 Task: Search one way flight ticket for 4 adults, 2 children, 2 infants in seat and 1 infant on lap in premium economy from Cody: Yellowstone Regional Airport to Springfield: Abraham Lincoln Capital Airport on 5-2-2023. Choice of flights is Sun country airlines. Number of bags: 1 carry on bag. Price is upto 89000. Outbound departure time preference is 9:15.
Action: Mouse moved to (287, 241)
Screenshot: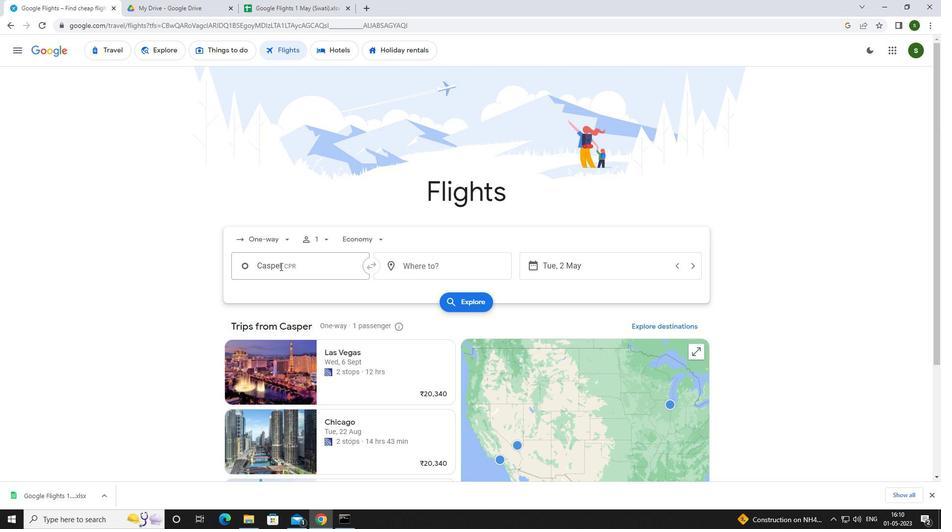 
Action: Mouse pressed left at (287, 241)
Screenshot: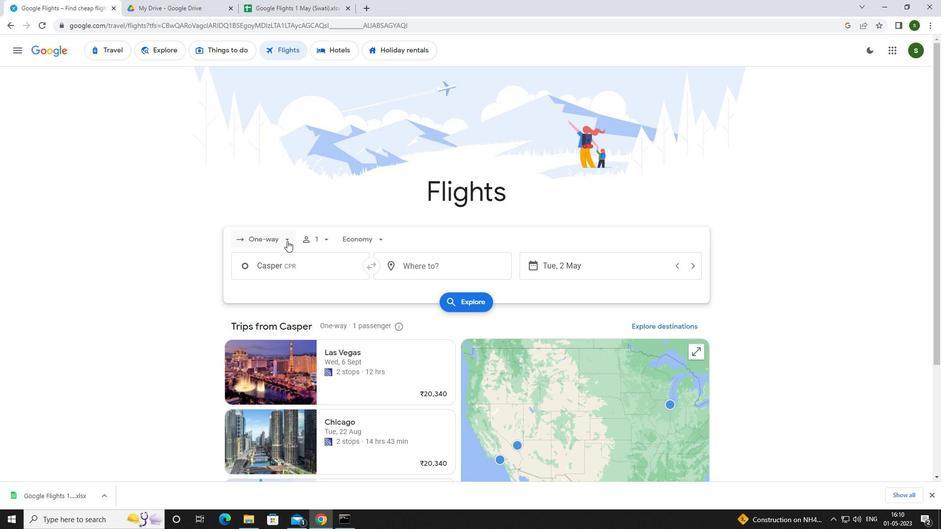 
Action: Mouse moved to (277, 284)
Screenshot: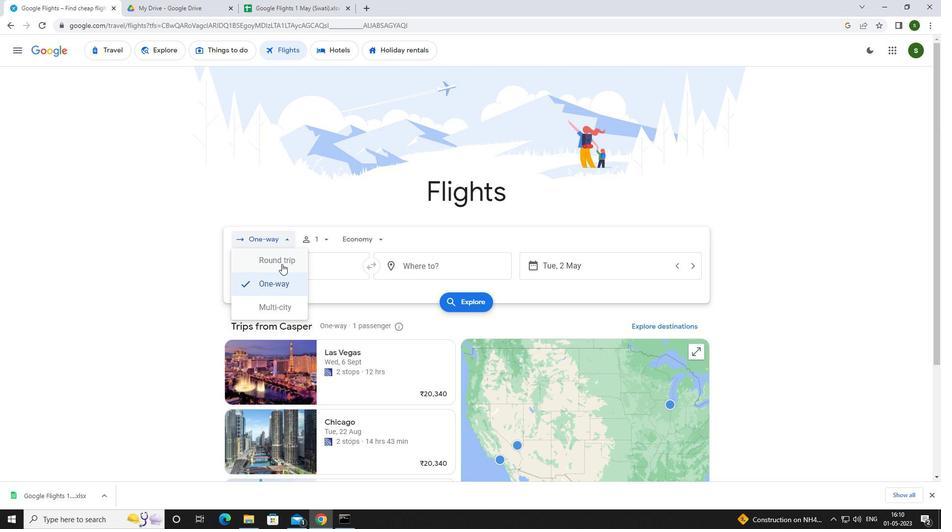 
Action: Mouse pressed left at (277, 284)
Screenshot: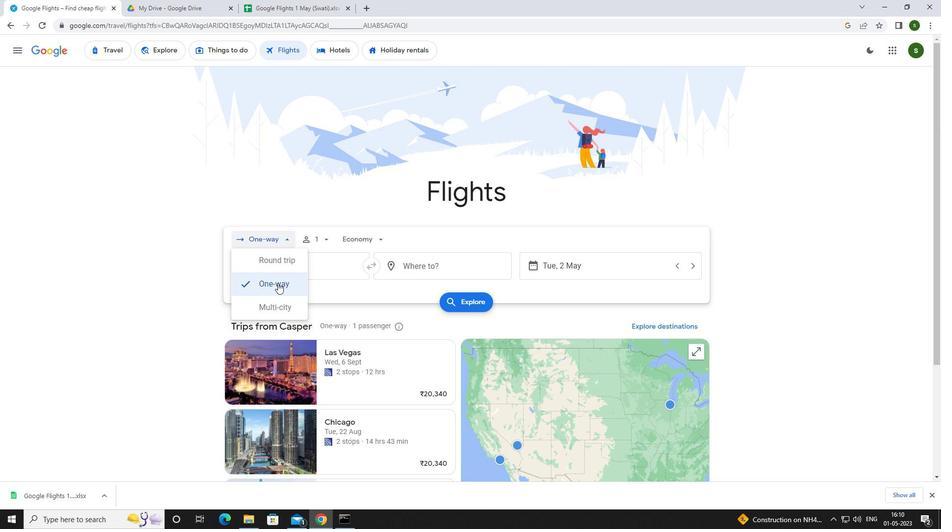 
Action: Mouse moved to (322, 241)
Screenshot: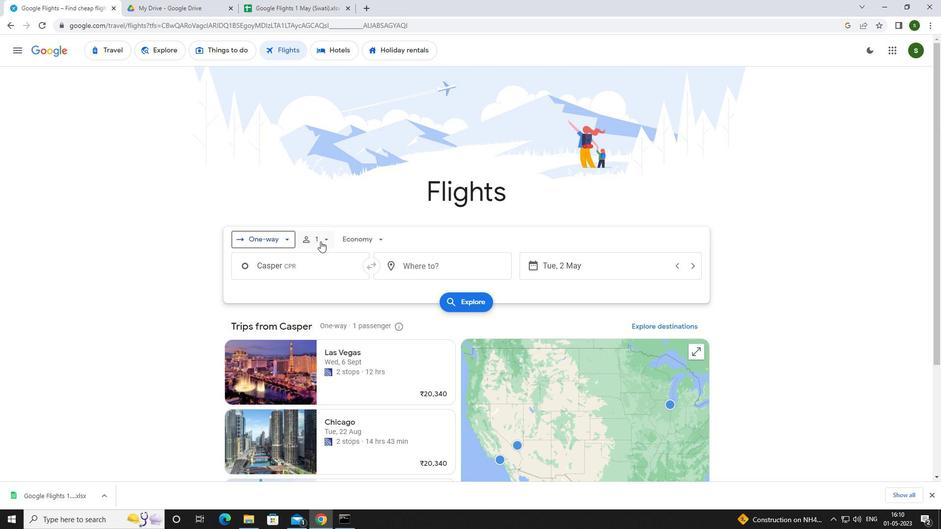 
Action: Mouse pressed left at (322, 241)
Screenshot: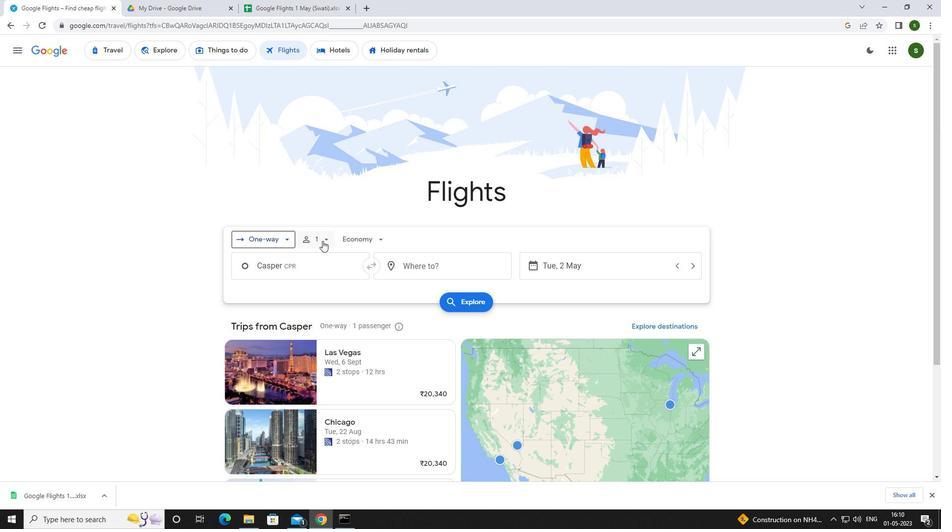 
Action: Mouse moved to (399, 265)
Screenshot: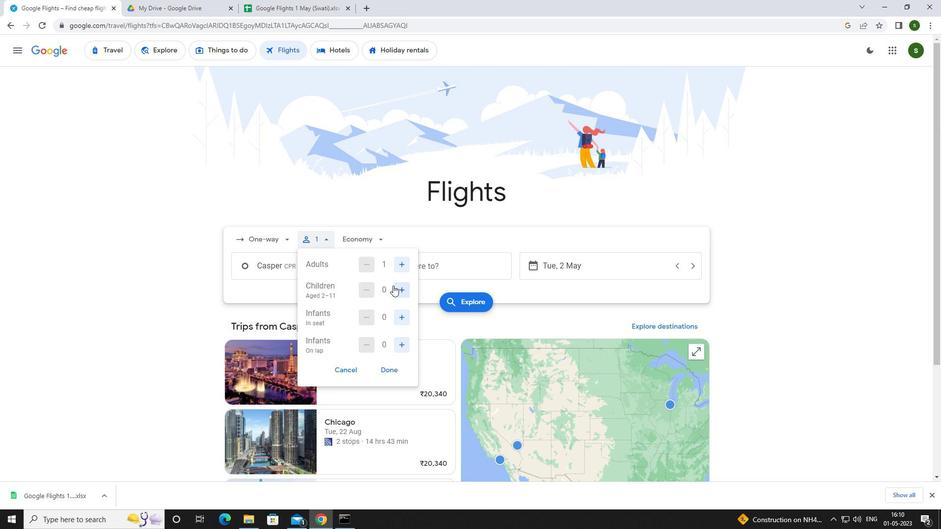 
Action: Mouse pressed left at (399, 265)
Screenshot: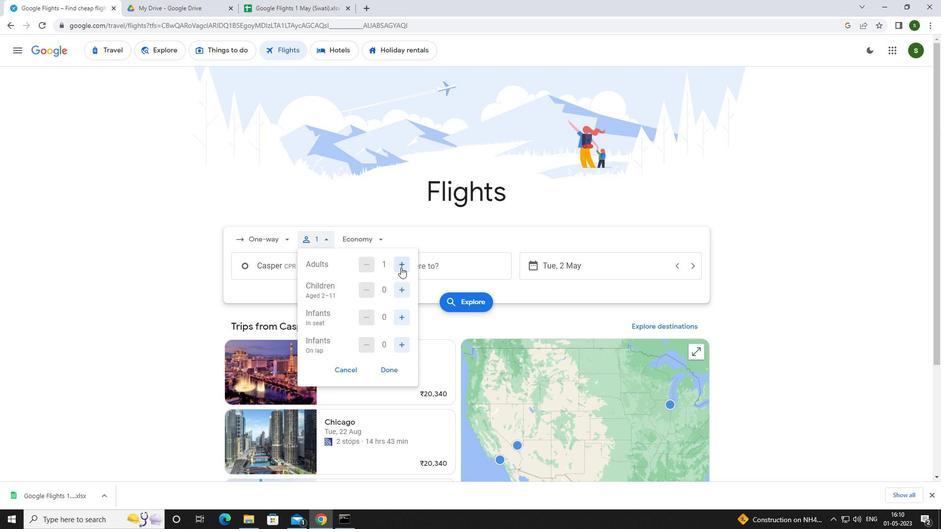 
Action: Mouse pressed left at (399, 265)
Screenshot: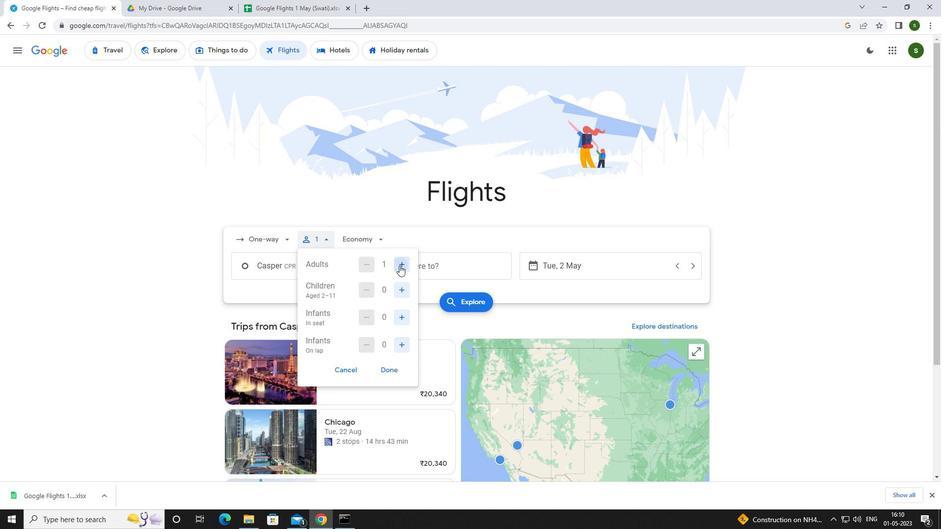 
Action: Mouse moved to (399, 264)
Screenshot: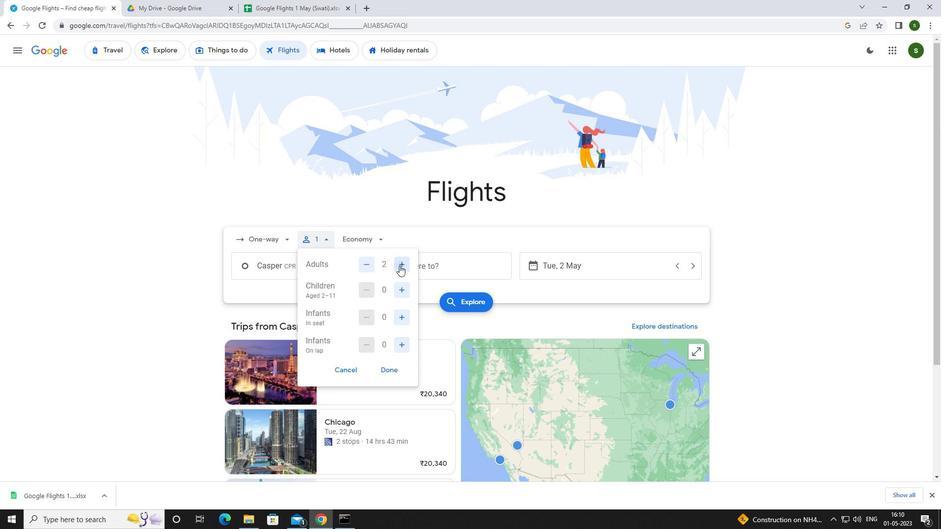
Action: Mouse pressed left at (399, 264)
Screenshot: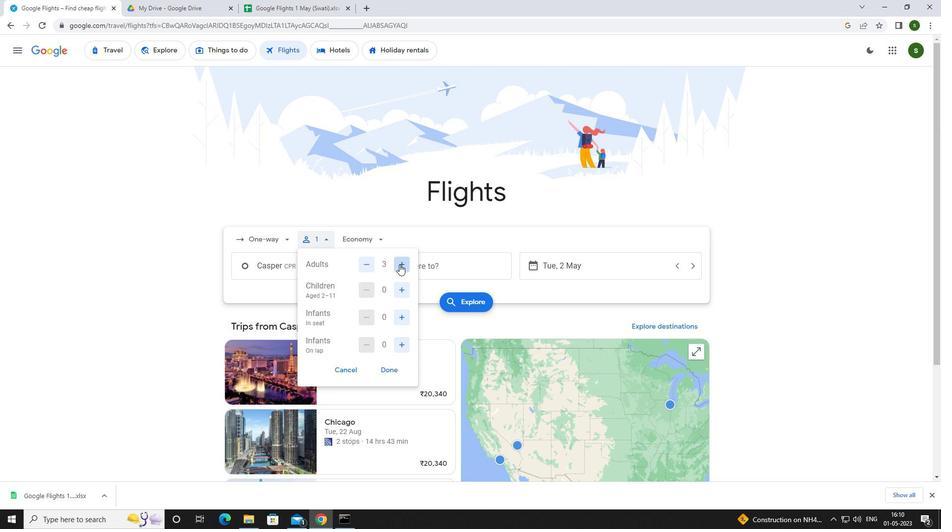 
Action: Mouse moved to (398, 289)
Screenshot: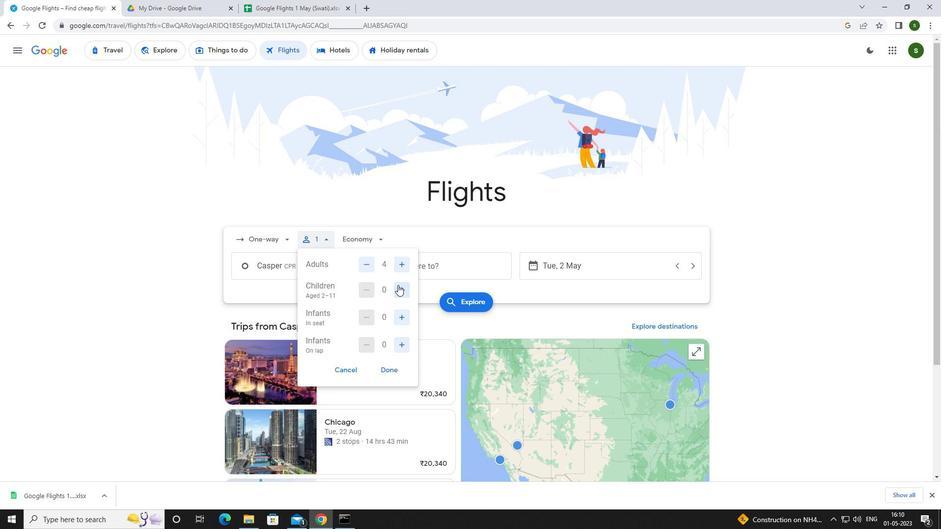 
Action: Mouse pressed left at (398, 289)
Screenshot: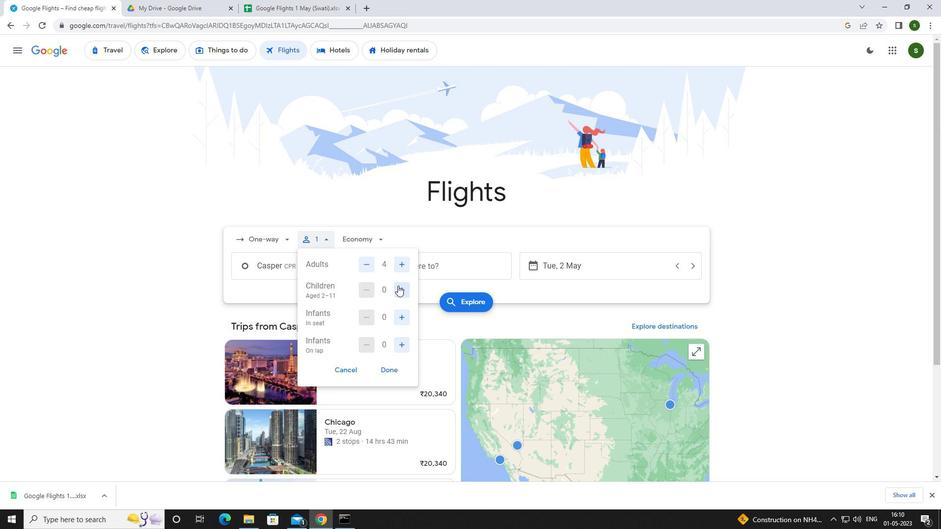
Action: Mouse pressed left at (398, 289)
Screenshot: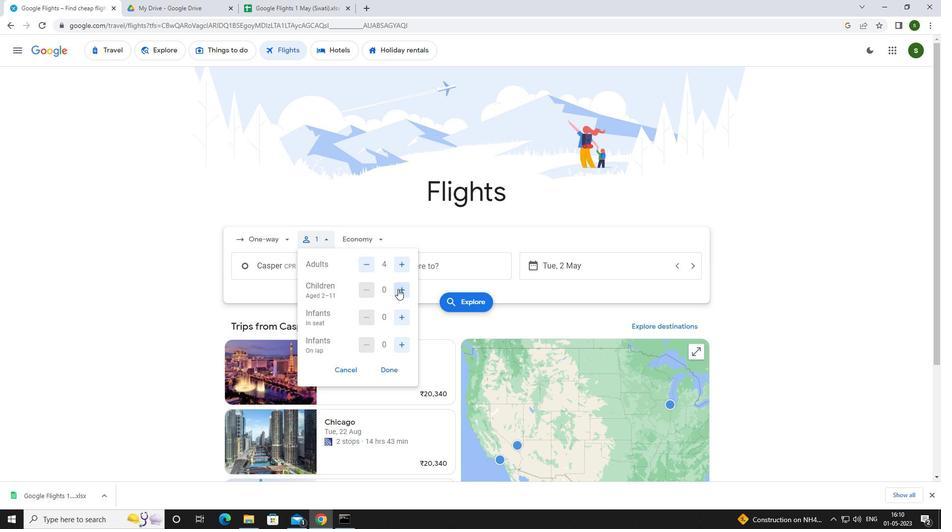 
Action: Mouse moved to (398, 315)
Screenshot: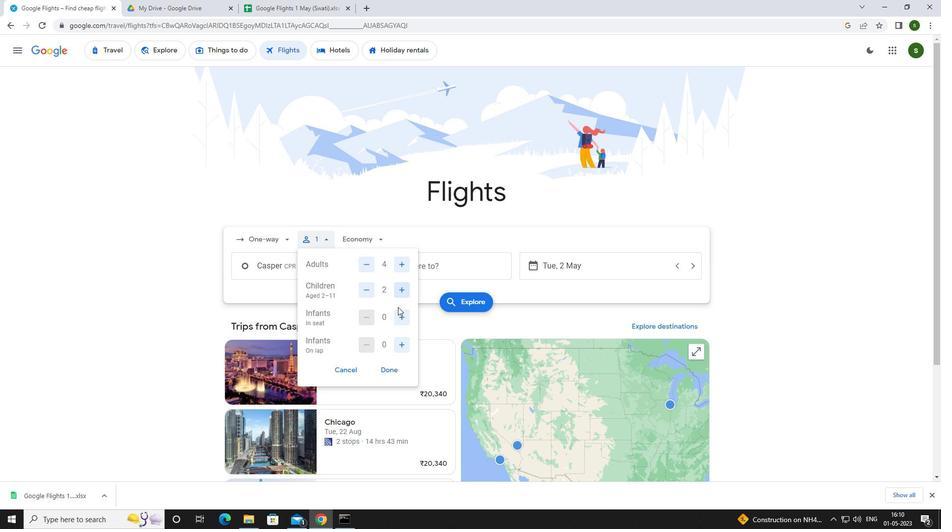 
Action: Mouse pressed left at (398, 315)
Screenshot: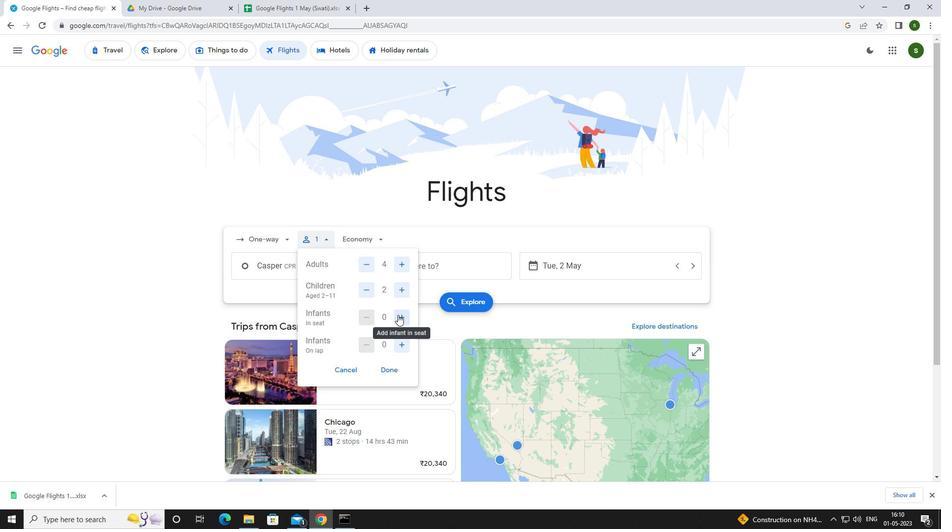
Action: Mouse pressed left at (398, 315)
Screenshot: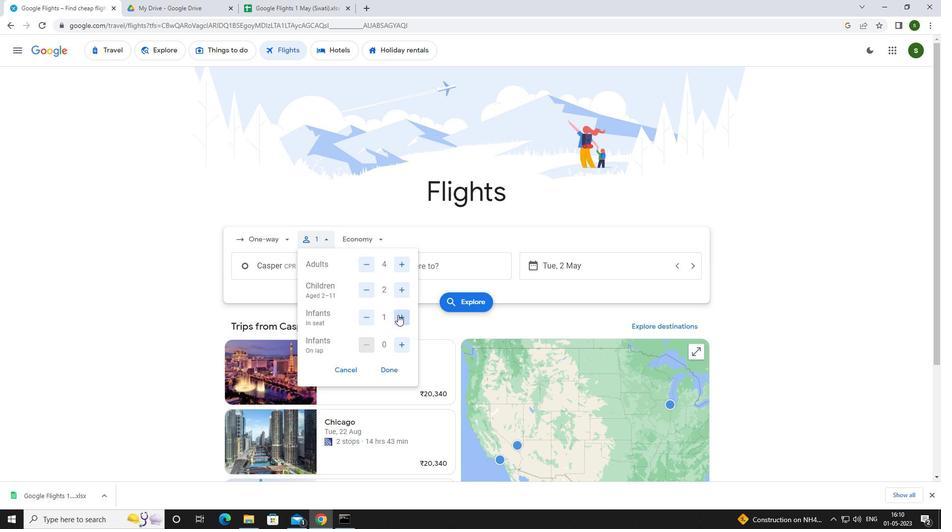 
Action: Mouse moved to (402, 342)
Screenshot: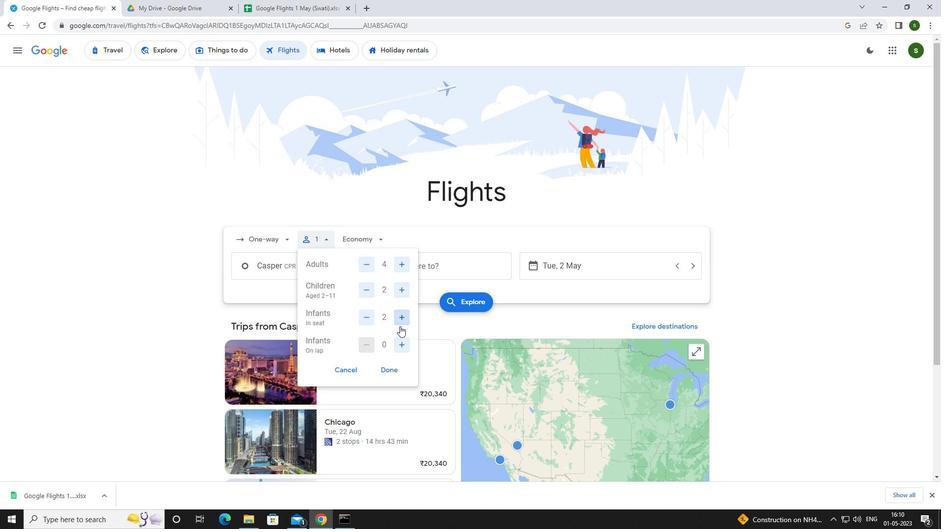 
Action: Mouse pressed left at (402, 342)
Screenshot: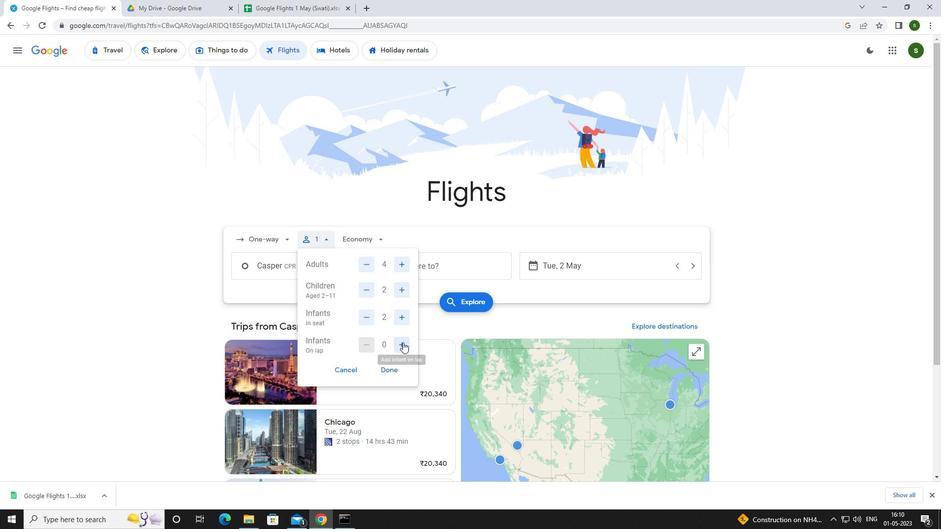 
Action: Mouse moved to (376, 238)
Screenshot: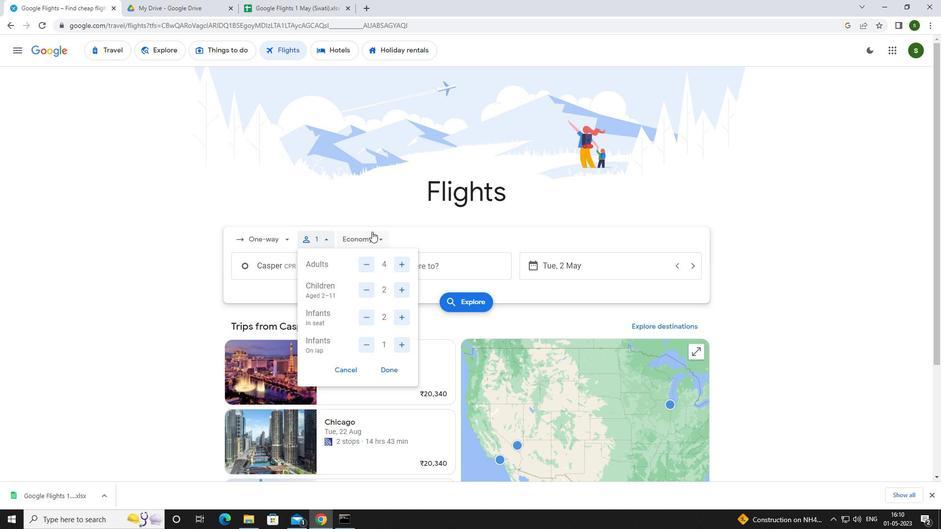 
Action: Mouse pressed left at (376, 238)
Screenshot: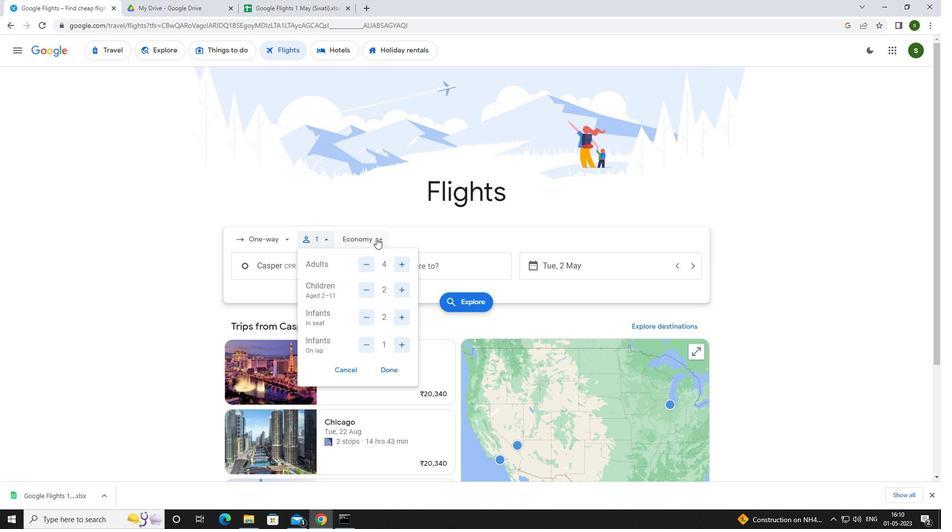 
Action: Mouse moved to (398, 288)
Screenshot: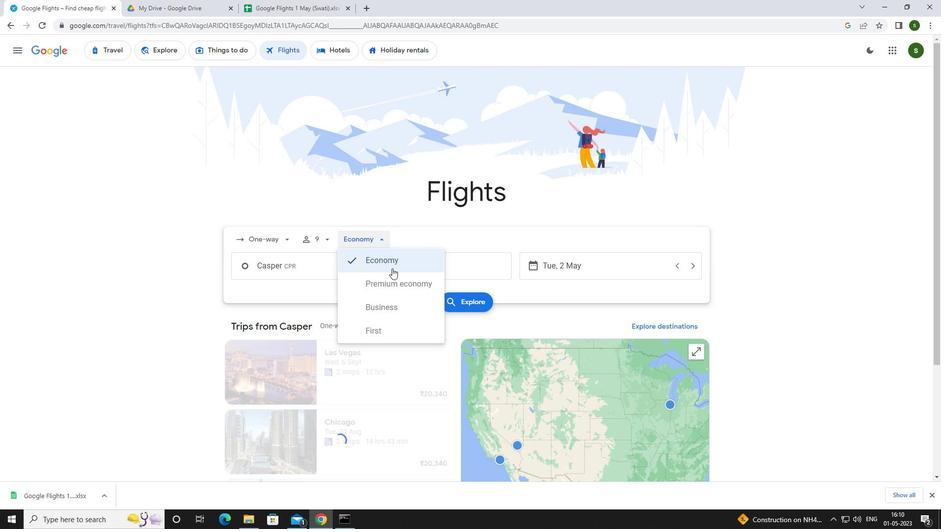 
Action: Mouse pressed left at (398, 288)
Screenshot: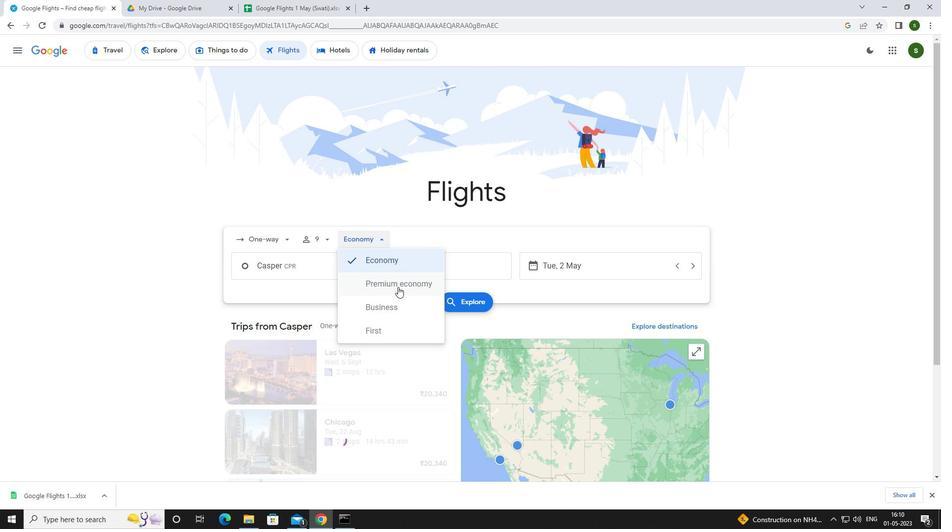 
Action: Mouse moved to (341, 271)
Screenshot: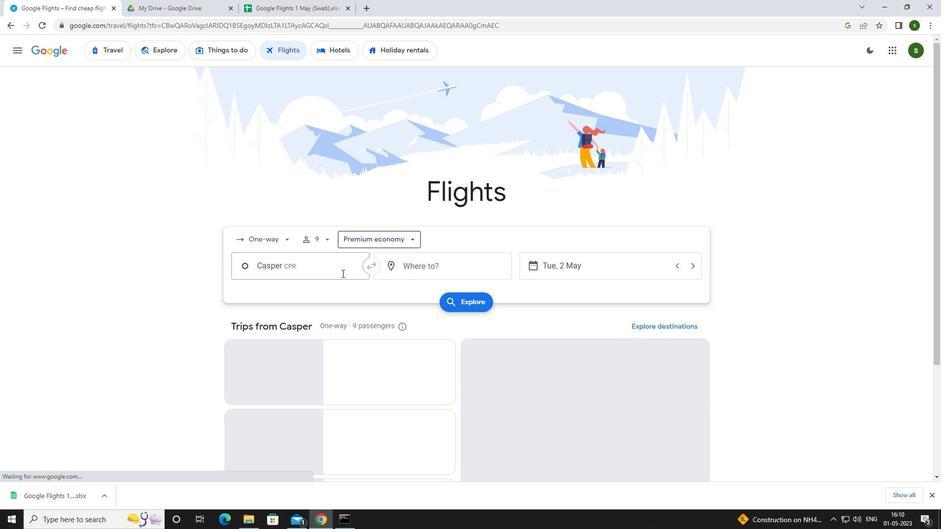 
Action: Mouse pressed left at (341, 271)
Screenshot: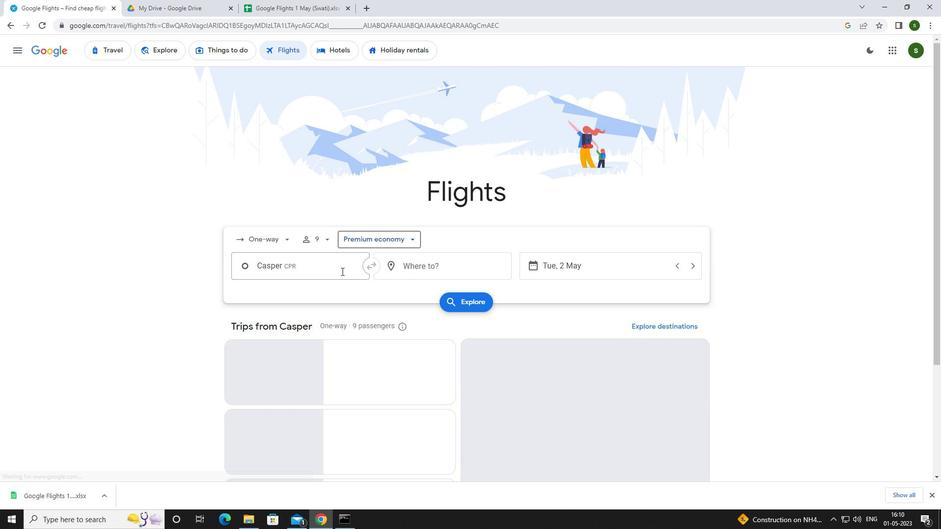 
Action: Key pressed <Key.caps_lock>y<Key.caps_lock>ellowstone
Screenshot: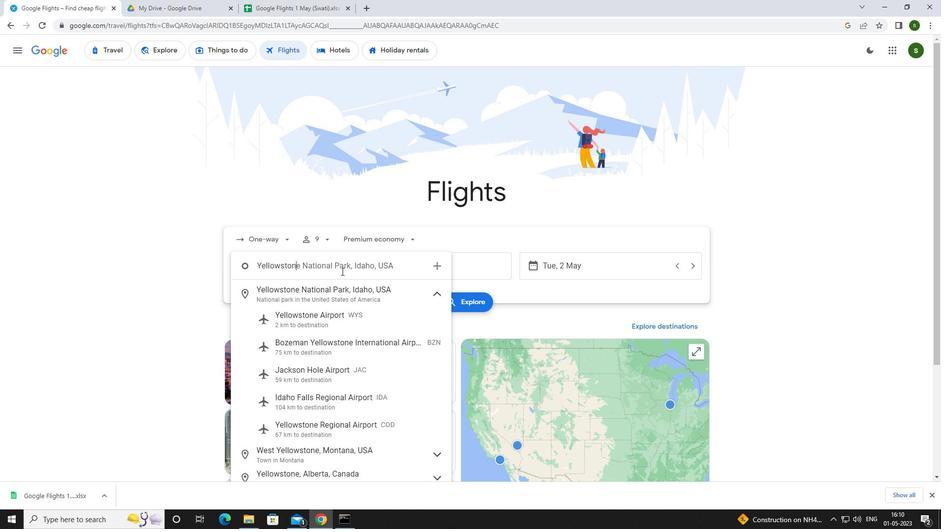 
Action: Mouse moved to (341, 425)
Screenshot: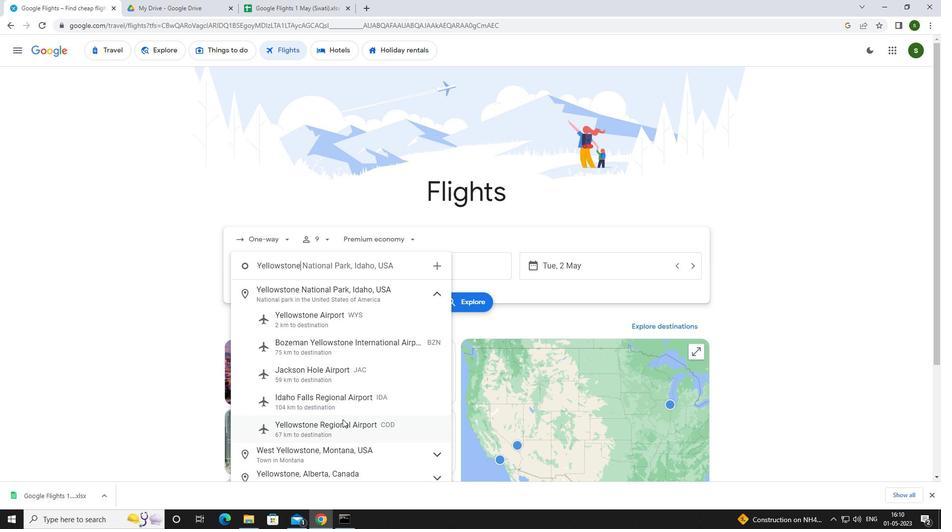 
Action: Mouse pressed left at (341, 425)
Screenshot: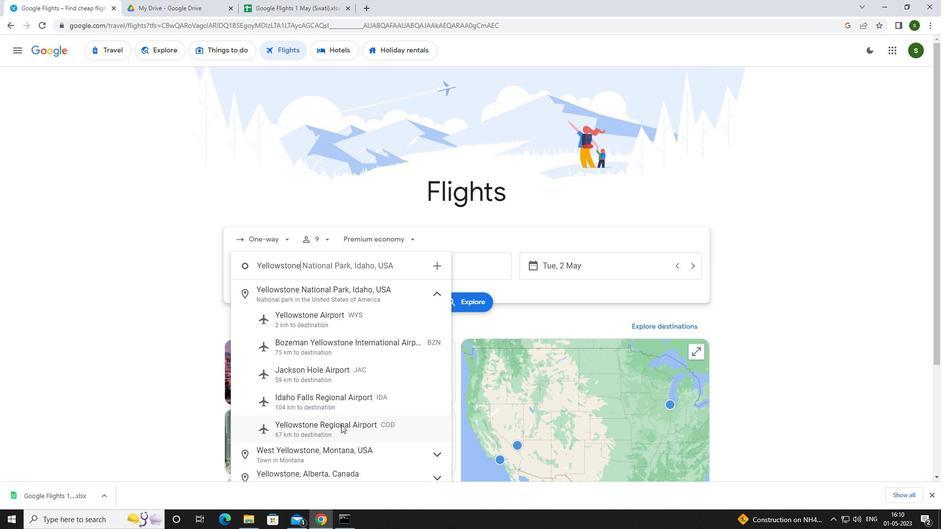 
Action: Mouse moved to (442, 271)
Screenshot: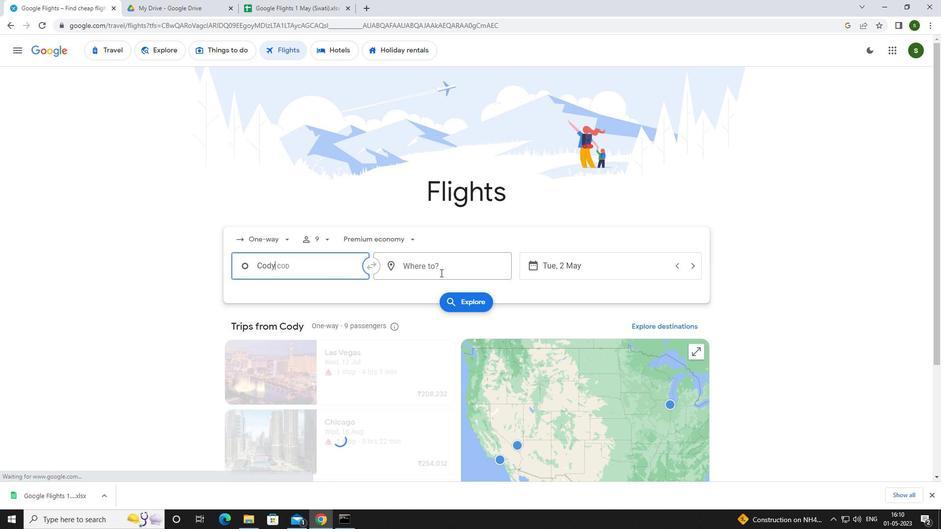 
Action: Mouse pressed left at (442, 271)
Screenshot: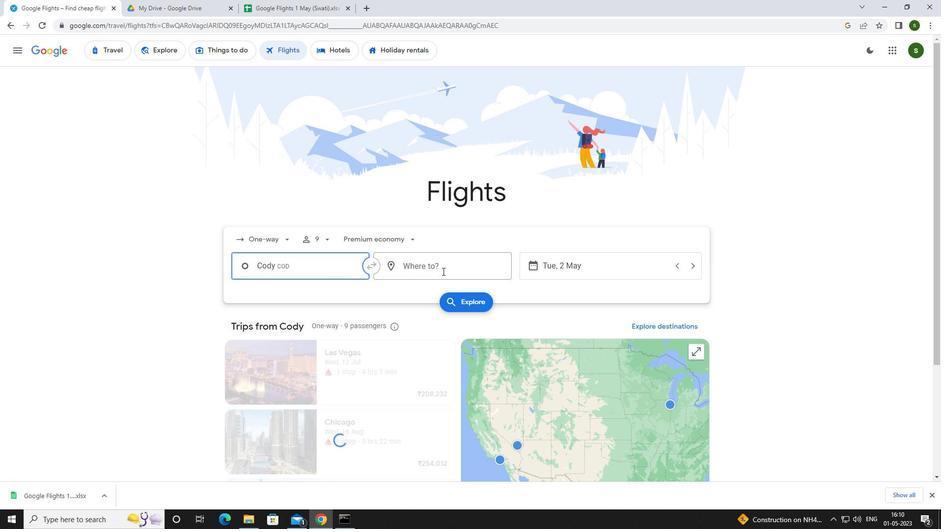 
Action: Mouse moved to (443, 271)
Screenshot: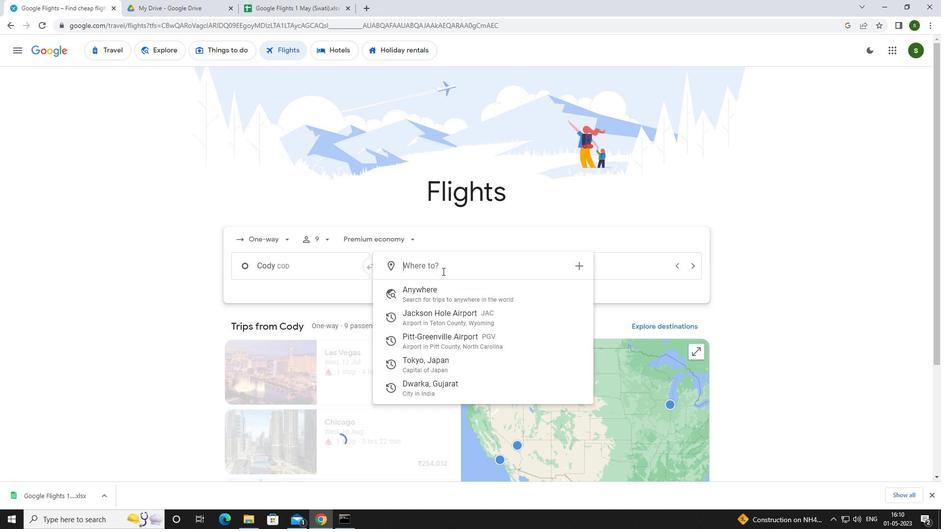 
Action: Key pressed <Key.caps_lock>s<Key.caps_lock>pringfi
Screenshot: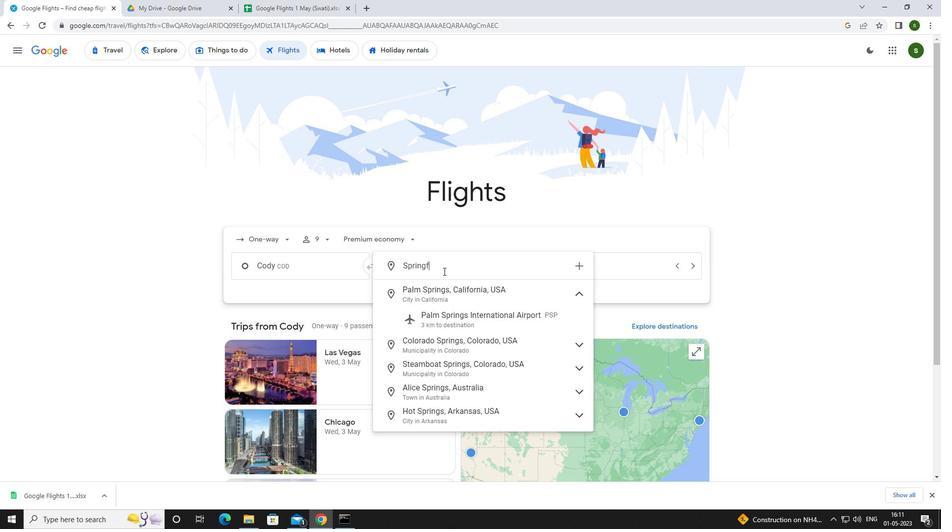 
Action: Mouse moved to (451, 343)
Screenshot: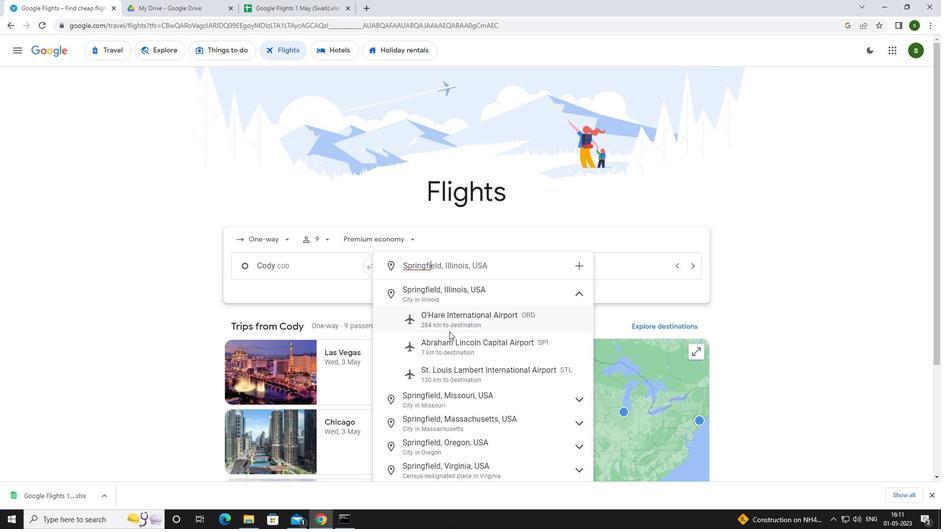 
Action: Mouse pressed left at (451, 343)
Screenshot: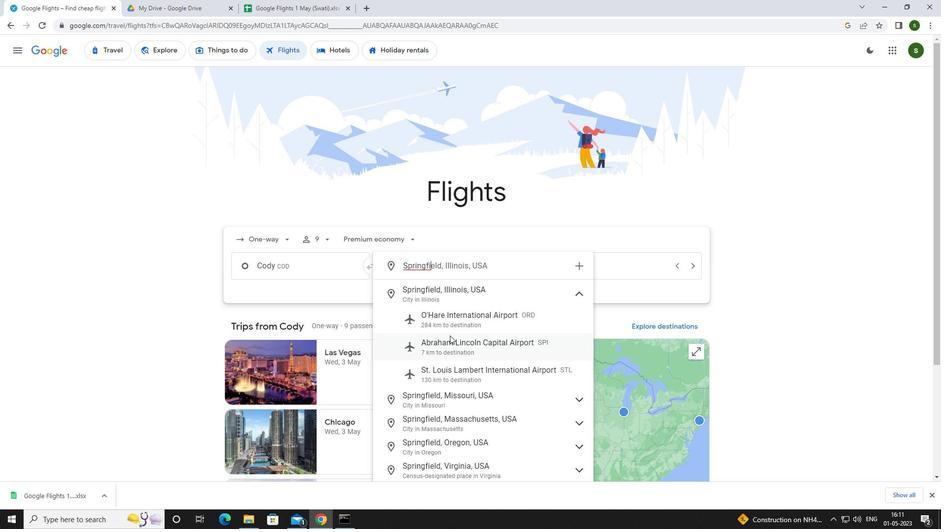
Action: Mouse moved to (607, 273)
Screenshot: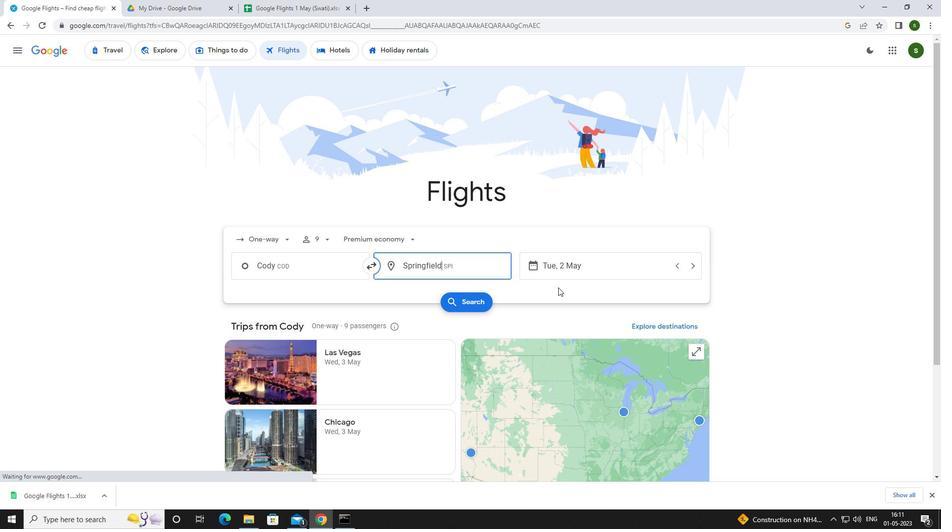 
Action: Mouse pressed left at (607, 273)
Screenshot: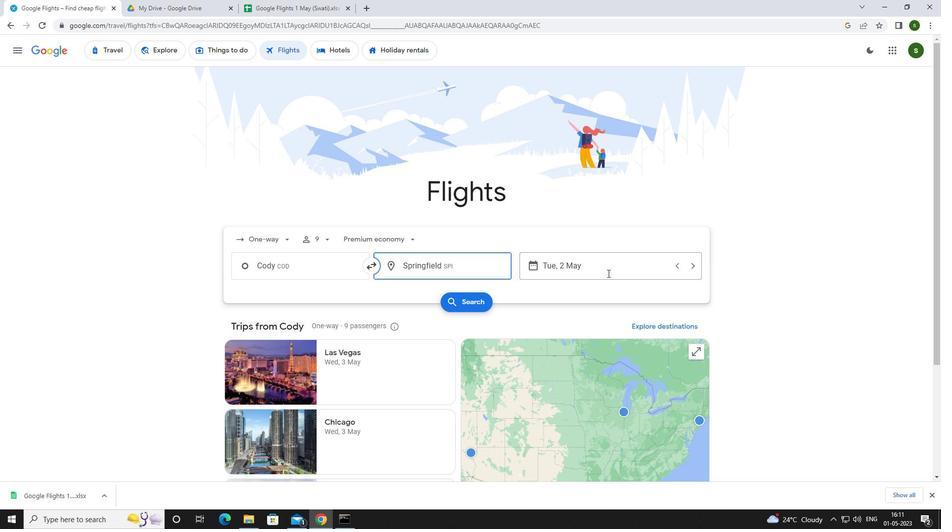 
Action: Mouse moved to (403, 308)
Screenshot: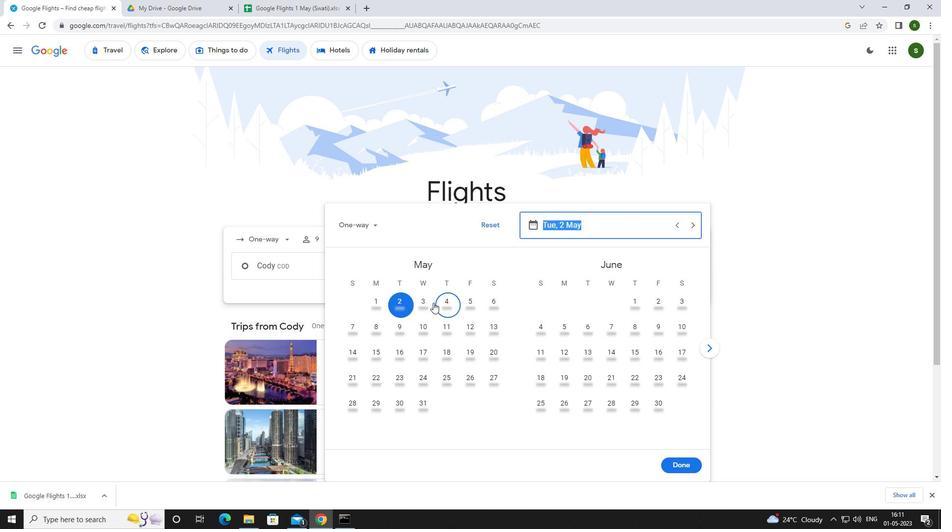 
Action: Mouse pressed left at (403, 308)
Screenshot: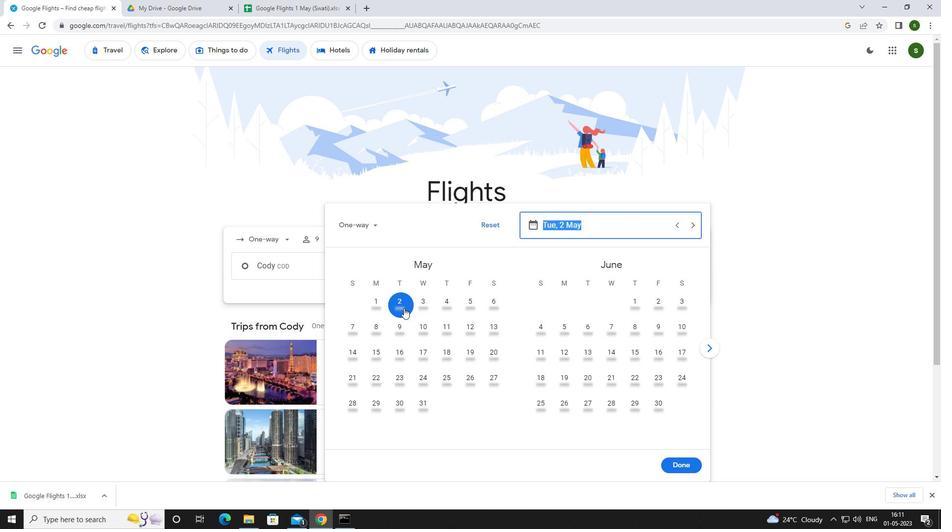 
Action: Mouse moved to (690, 468)
Screenshot: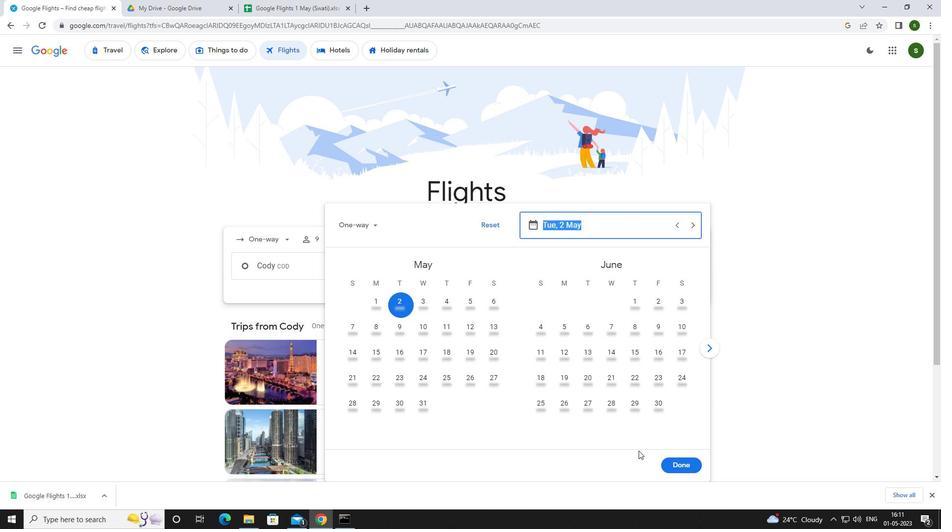 
Action: Mouse pressed left at (690, 468)
Screenshot: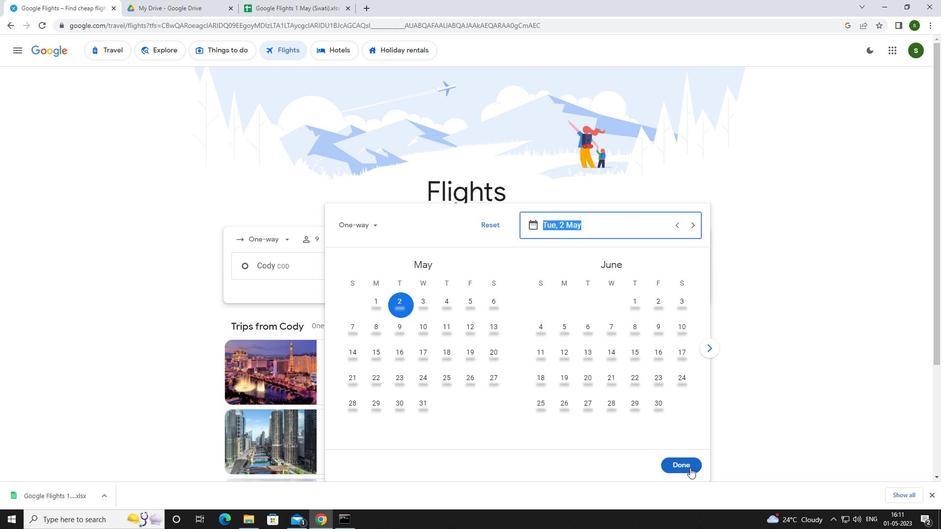 
Action: Mouse moved to (456, 303)
Screenshot: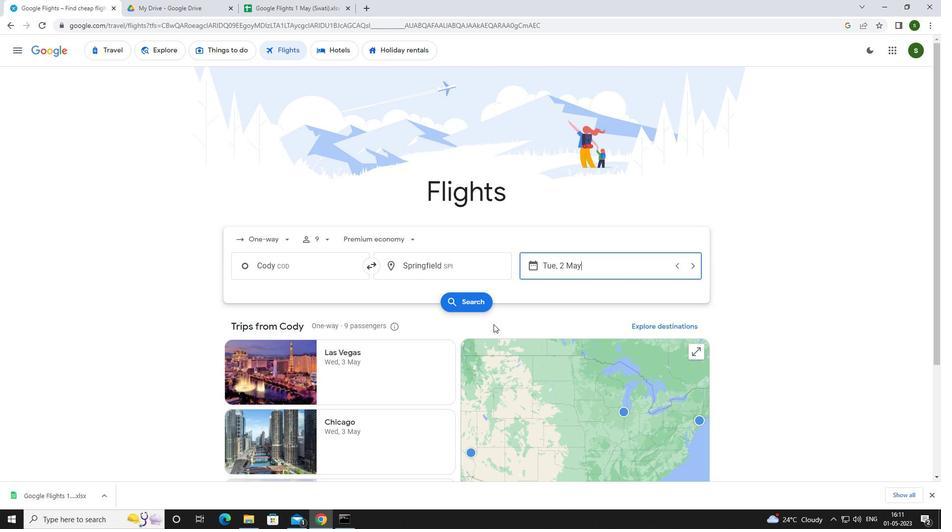 
Action: Mouse pressed left at (456, 303)
Screenshot: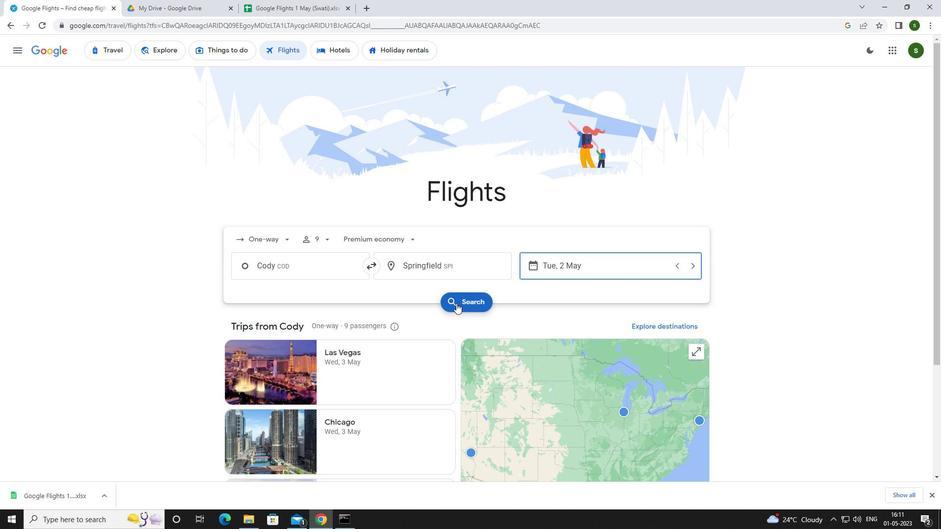 
Action: Mouse moved to (251, 137)
Screenshot: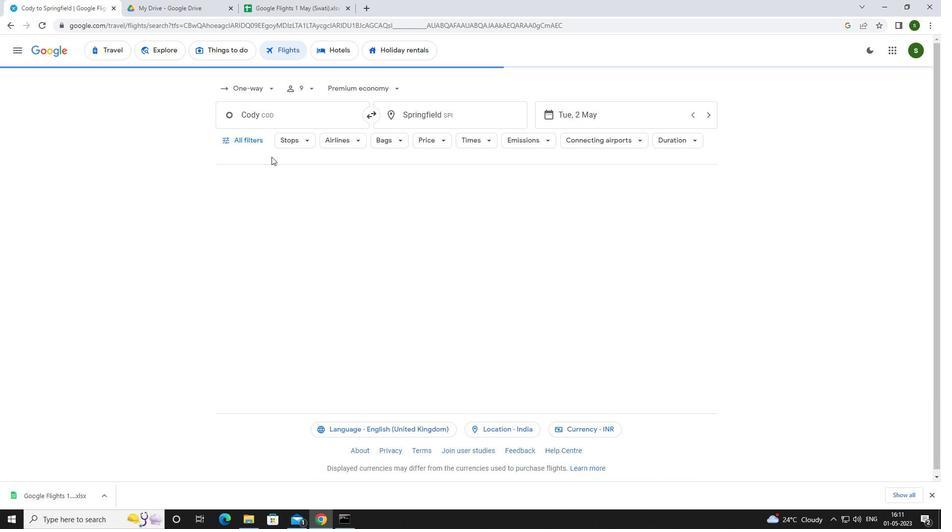 
Action: Mouse pressed left at (251, 137)
Screenshot: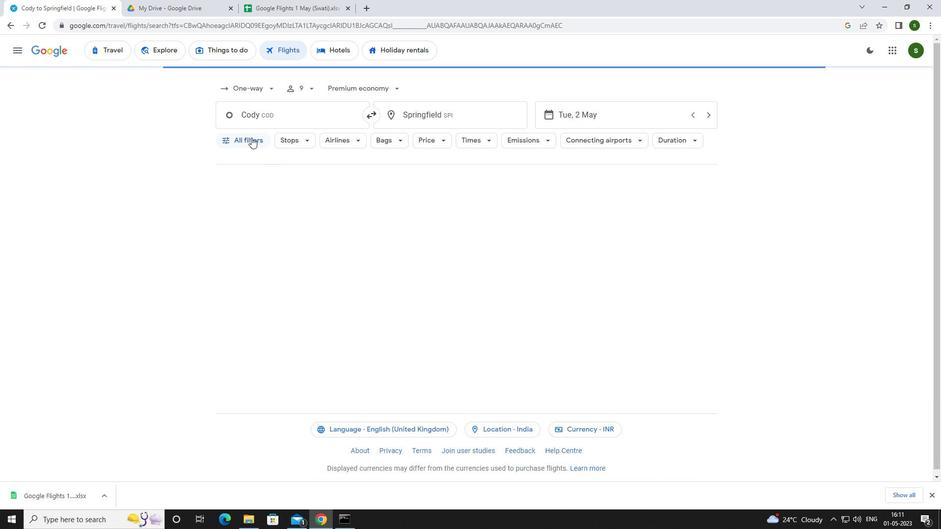 
Action: Mouse moved to (366, 345)
Screenshot: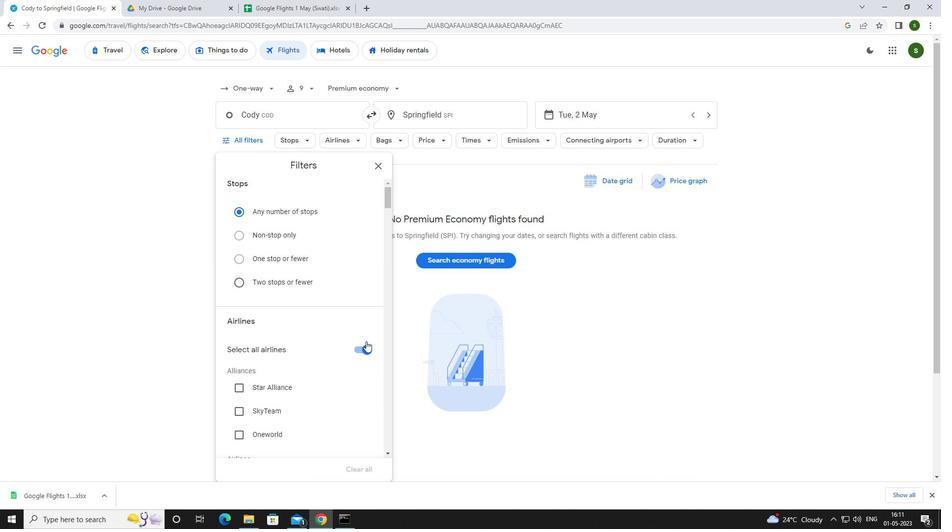 
Action: Mouse pressed left at (366, 345)
Screenshot: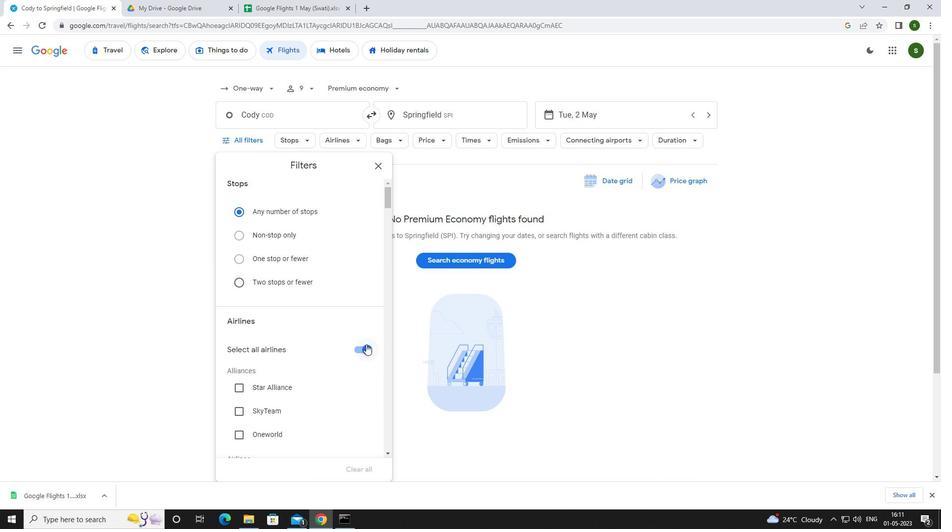 
Action: Mouse moved to (341, 310)
Screenshot: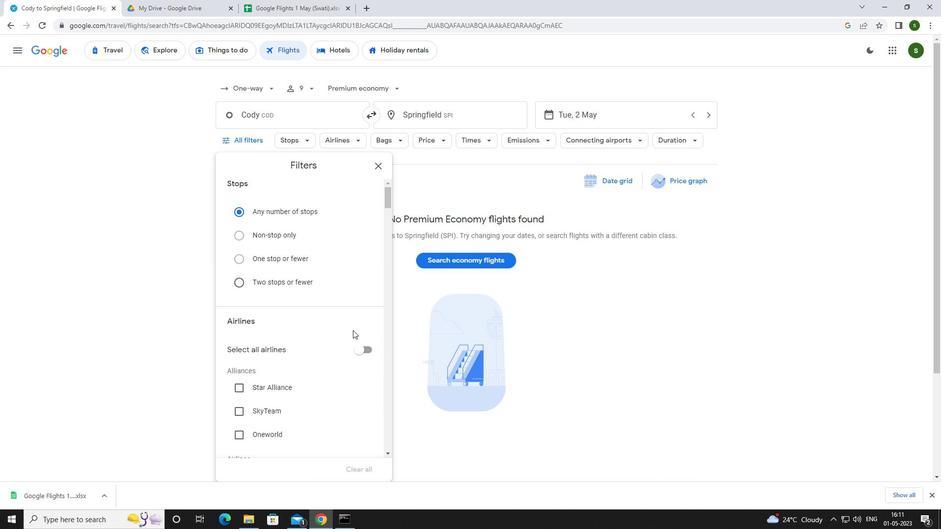 
Action: Mouse scrolled (341, 309) with delta (0, 0)
Screenshot: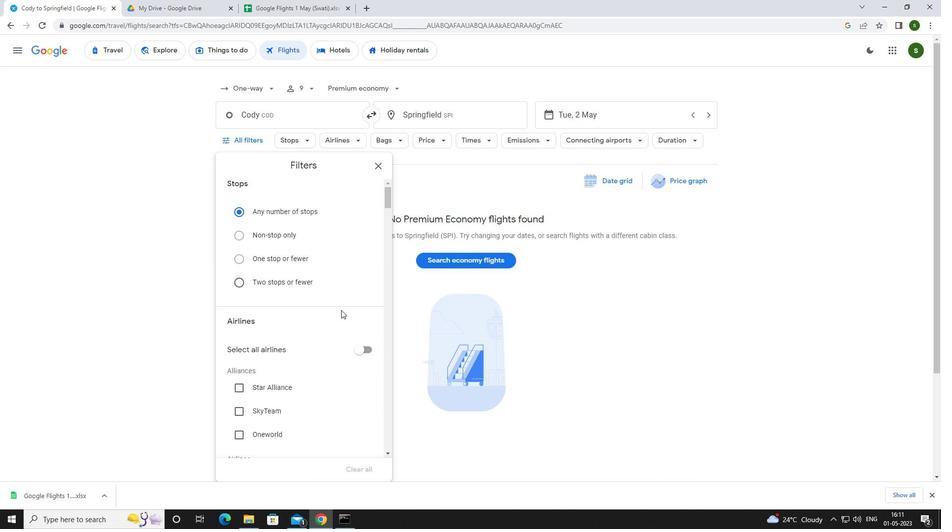 
Action: Mouse scrolled (341, 309) with delta (0, 0)
Screenshot: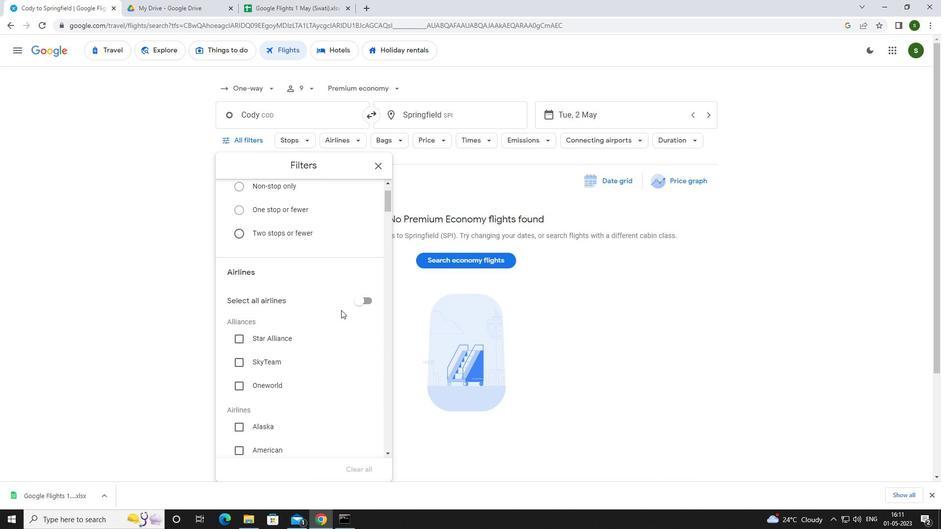 
Action: Mouse scrolled (341, 309) with delta (0, 0)
Screenshot: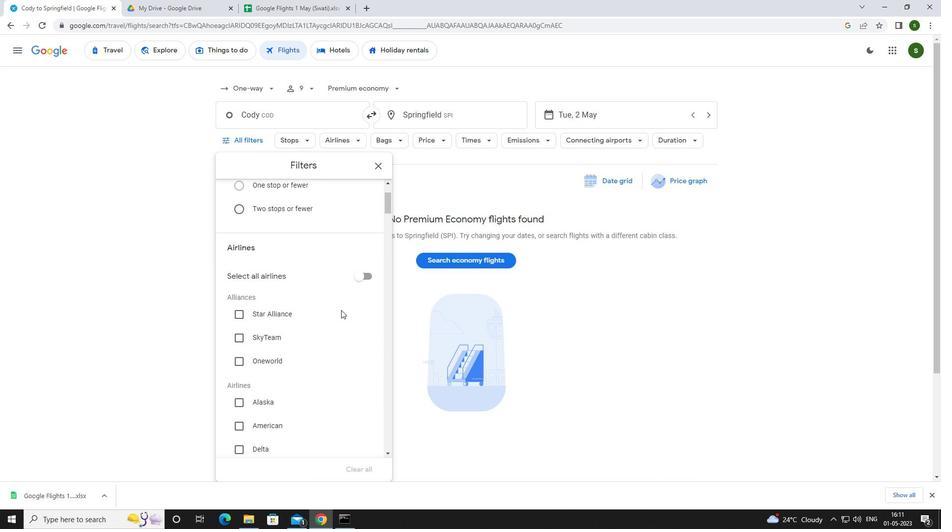
Action: Mouse scrolled (341, 309) with delta (0, 0)
Screenshot: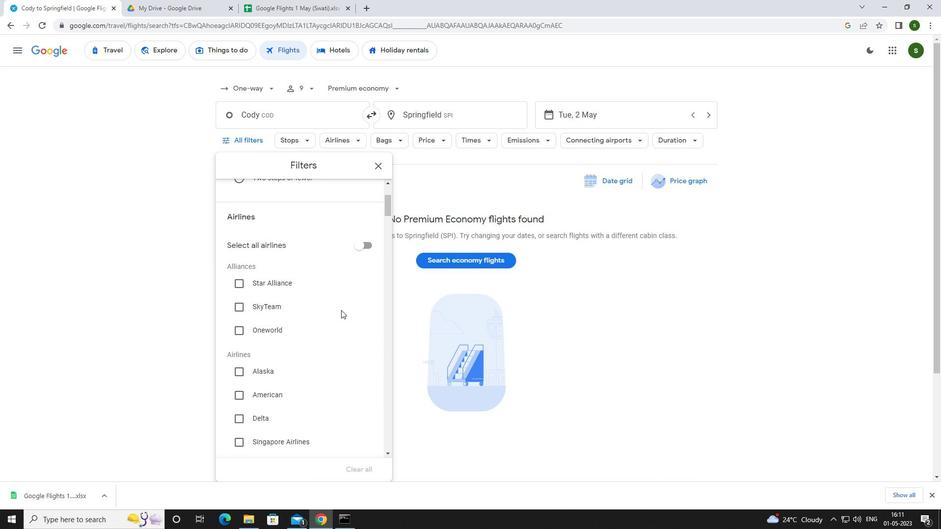 
Action: Mouse scrolled (341, 309) with delta (0, 0)
Screenshot: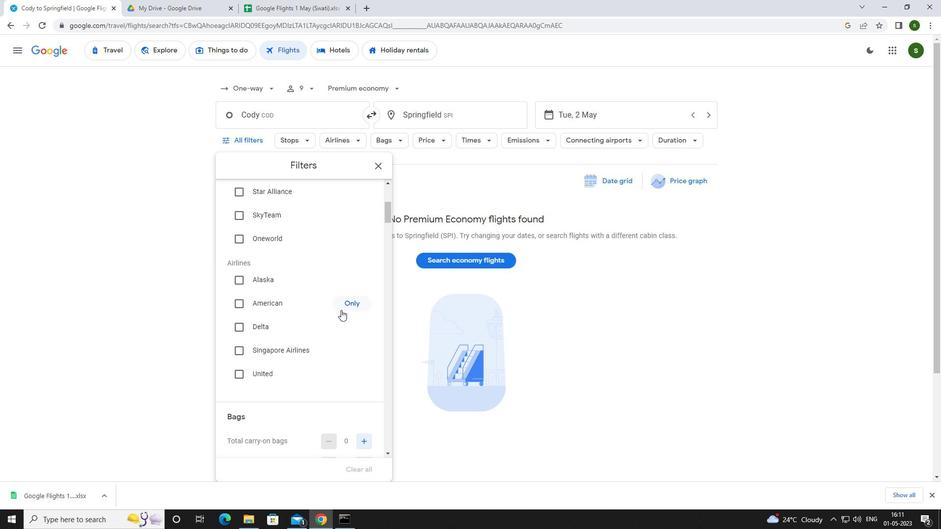 
Action: Mouse scrolled (341, 309) with delta (0, 0)
Screenshot: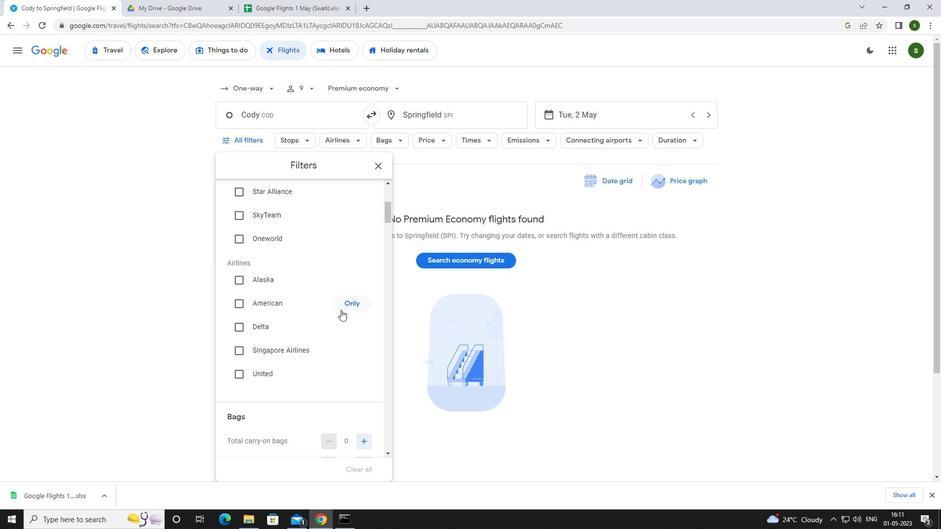 
Action: Mouse moved to (360, 339)
Screenshot: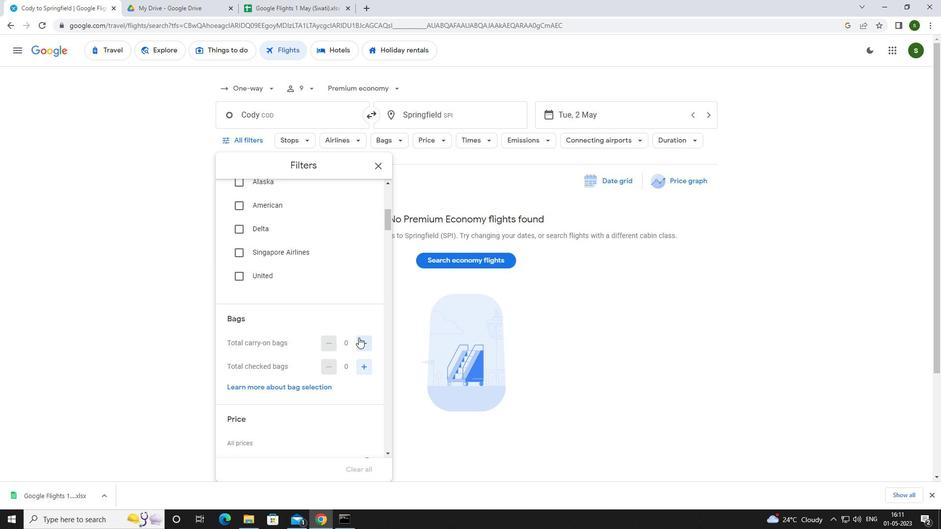 
Action: Mouse pressed left at (360, 339)
Screenshot: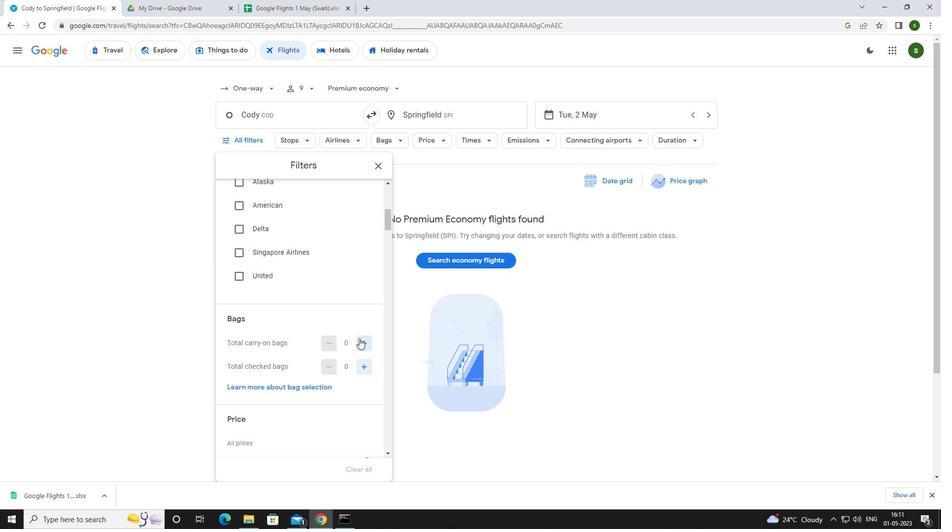 
Action: Mouse moved to (349, 314)
Screenshot: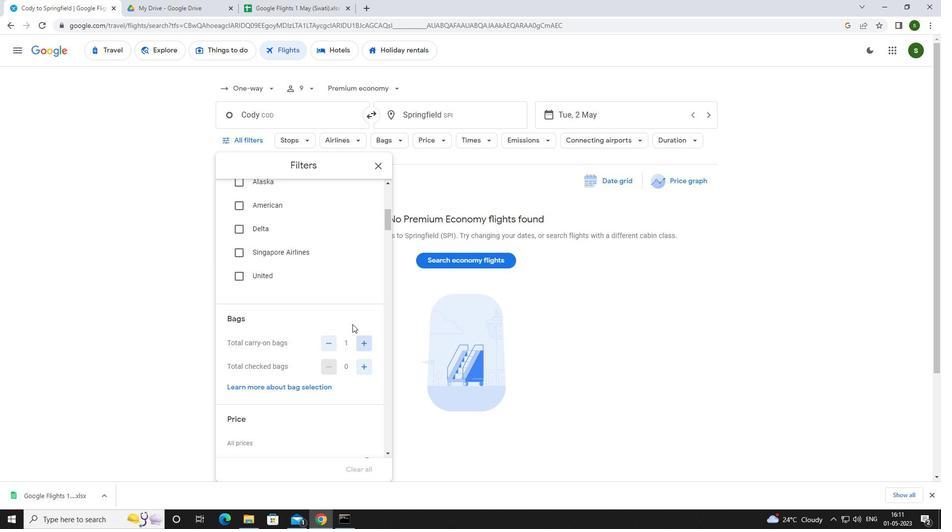 
Action: Mouse scrolled (349, 313) with delta (0, 0)
Screenshot: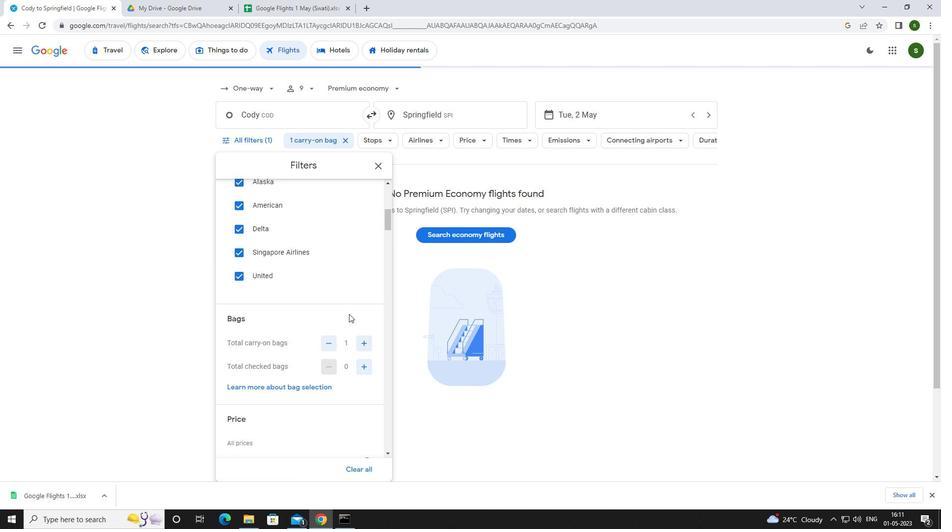 
Action: Mouse scrolled (349, 313) with delta (0, 0)
Screenshot: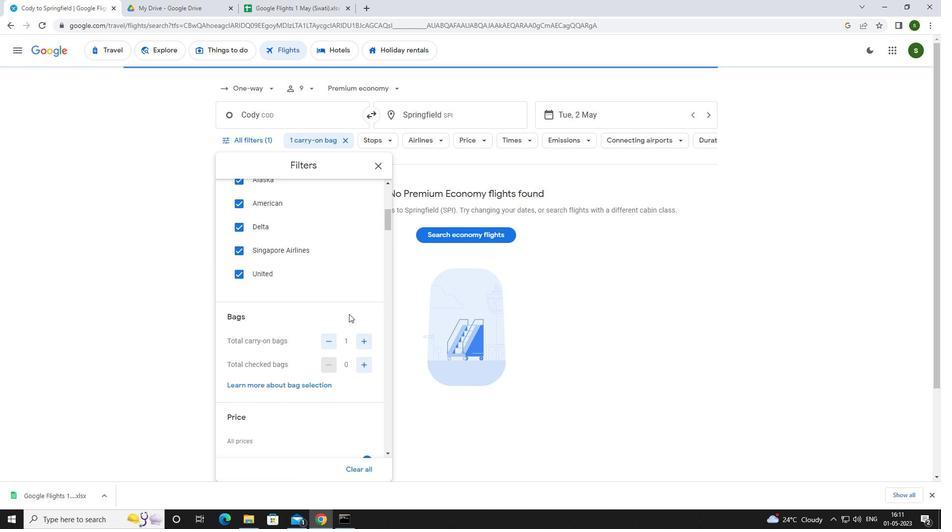 
Action: Mouse scrolled (349, 313) with delta (0, 0)
Screenshot: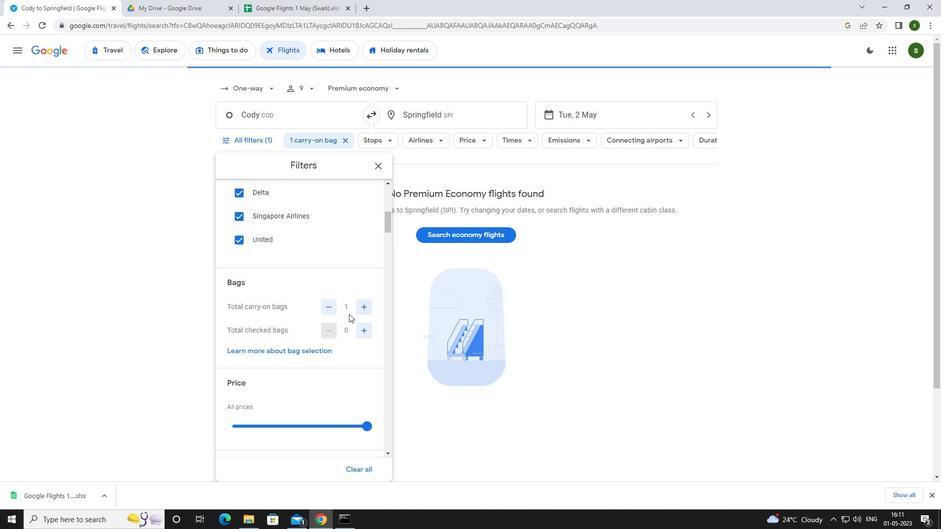 
Action: Mouse moved to (365, 316)
Screenshot: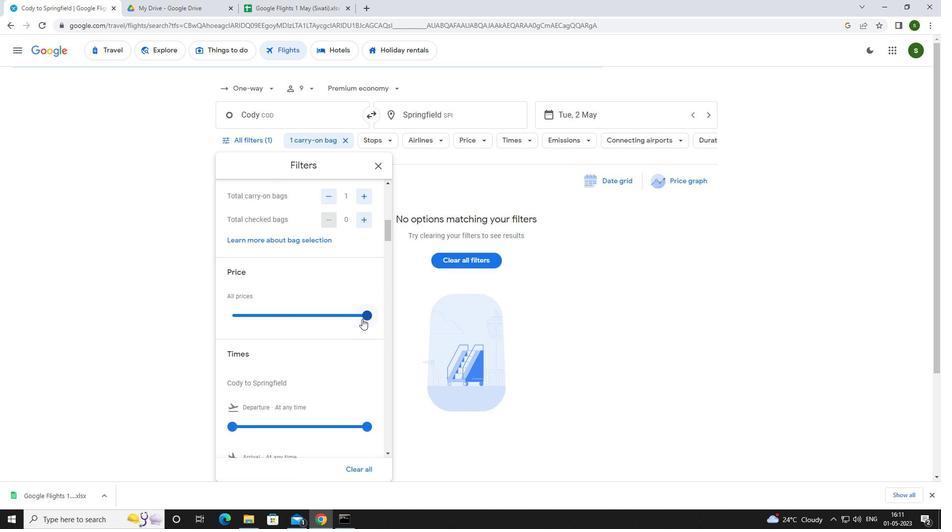 
Action: Mouse pressed left at (365, 316)
Screenshot: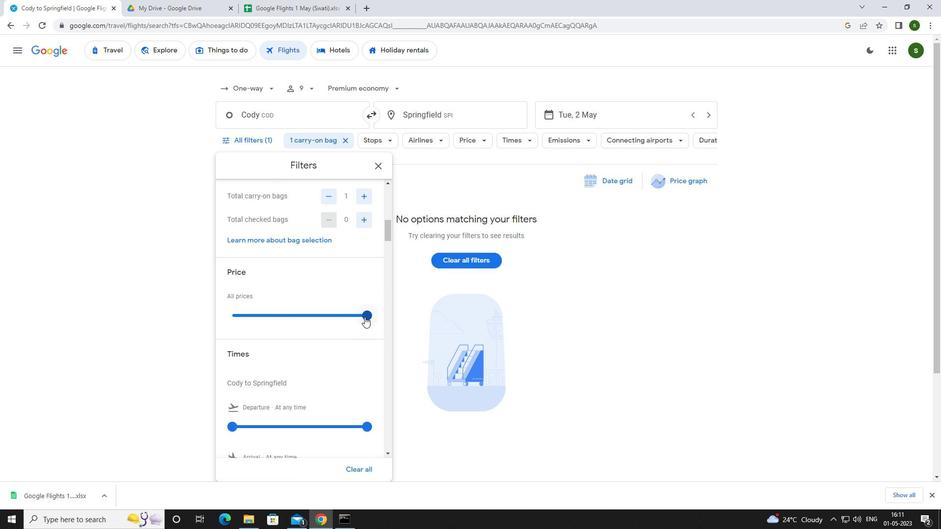 
Action: Mouse moved to (345, 320)
Screenshot: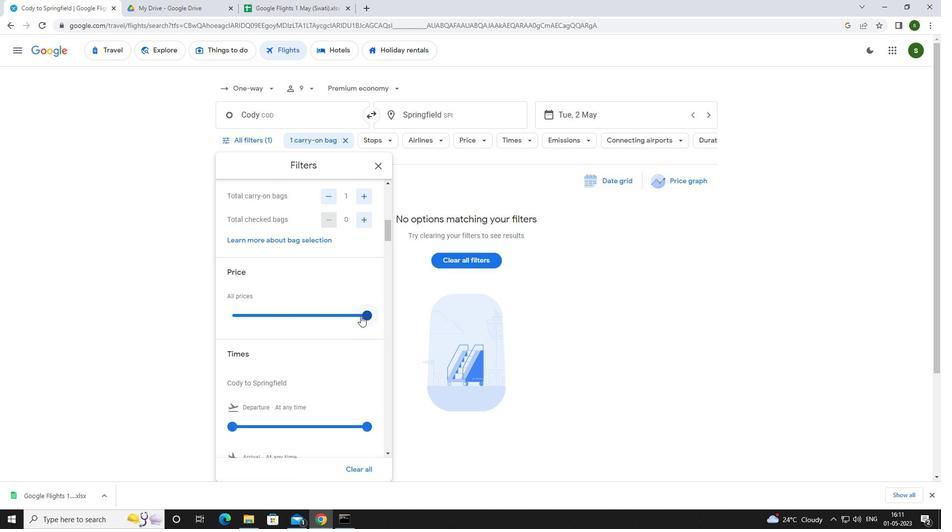 
Action: Mouse scrolled (345, 319) with delta (0, 0)
Screenshot: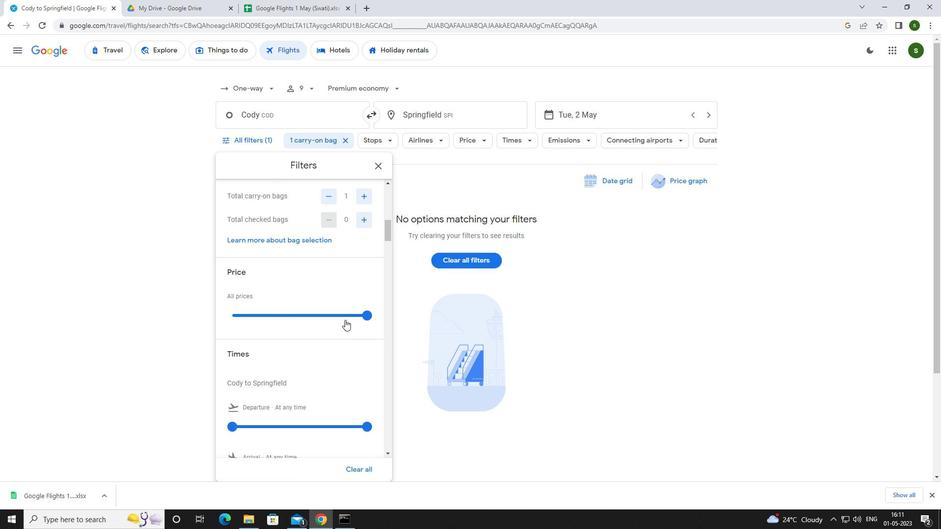 
Action: Mouse moved to (229, 380)
Screenshot: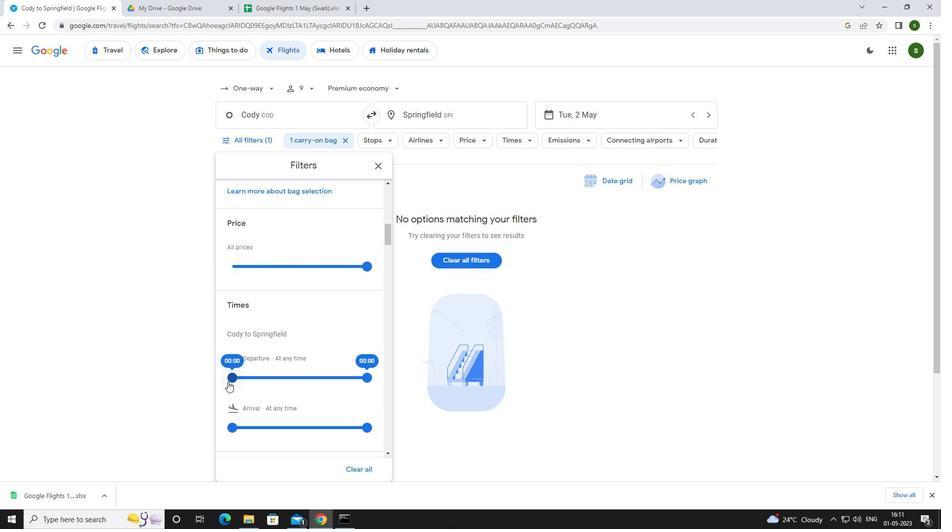 
Action: Mouse pressed left at (229, 380)
Screenshot: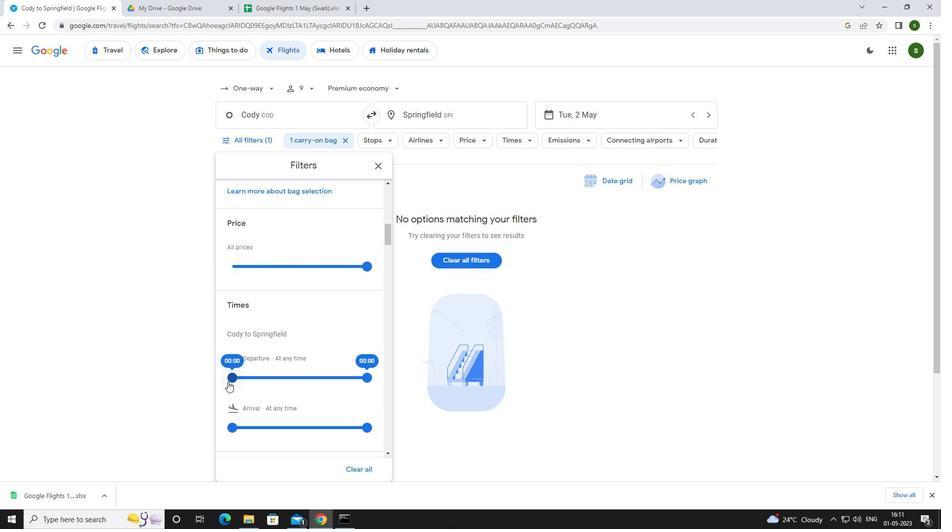 
Action: Mouse moved to (600, 334)
Screenshot: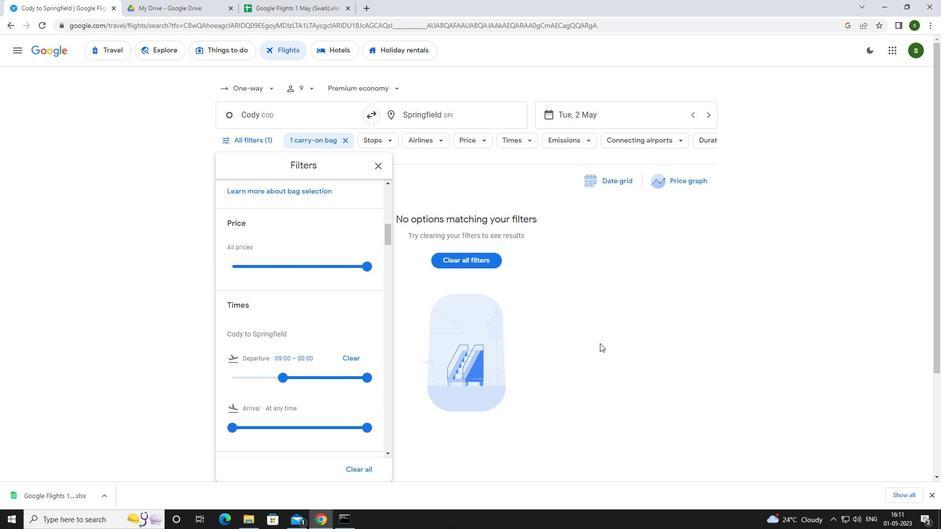 
Action: Mouse pressed left at (600, 334)
Screenshot: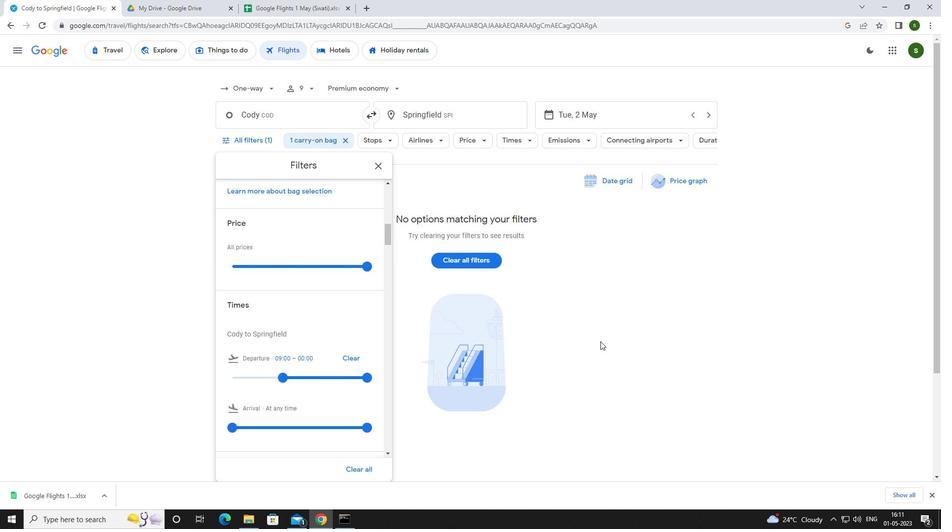 
Action: Mouse moved to (600, 333)
Screenshot: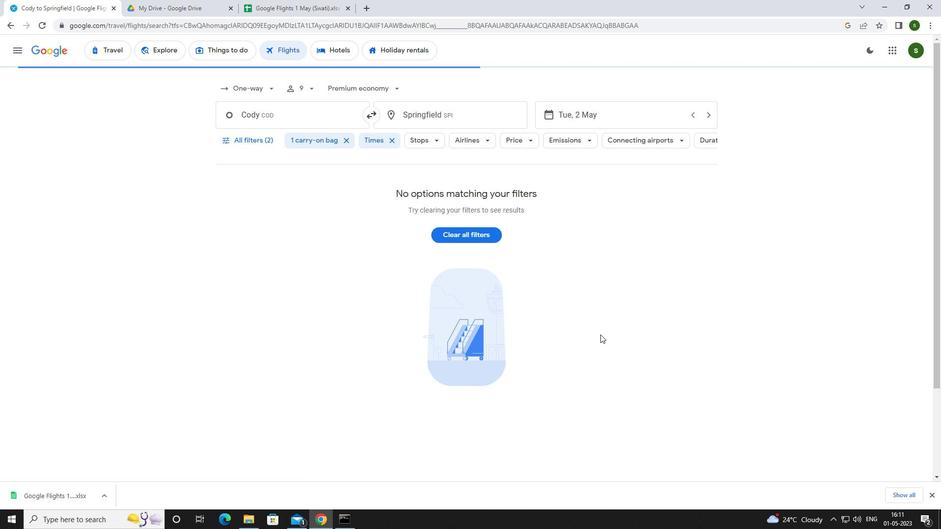 
